 Task: Create a rule from the Agile list, Priority changed -> Complete task in the project BoostPro if Priority Cleared then Complete Task
Action: Mouse moved to (1056, 175)
Screenshot: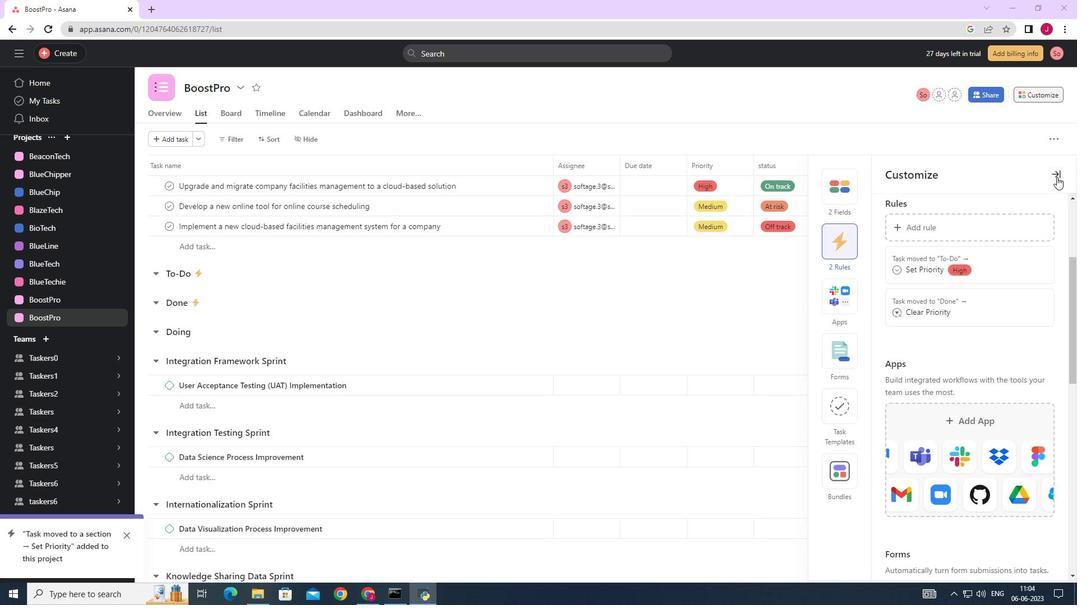 
Action: Mouse pressed left at (1056, 175)
Screenshot: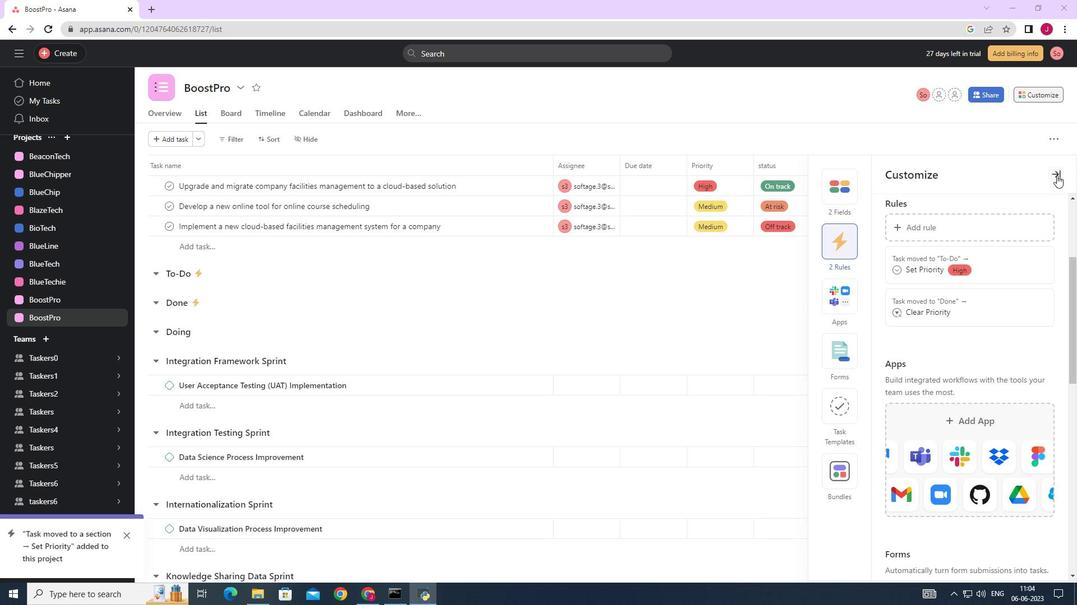 
Action: Mouse moved to (1039, 90)
Screenshot: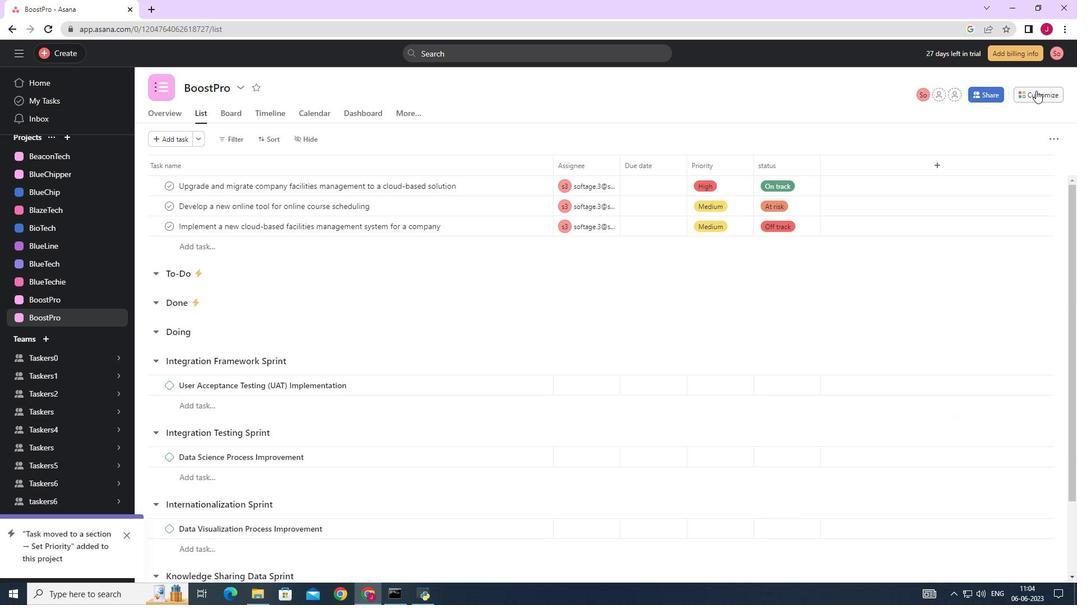 
Action: Mouse pressed left at (1039, 90)
Screenshot: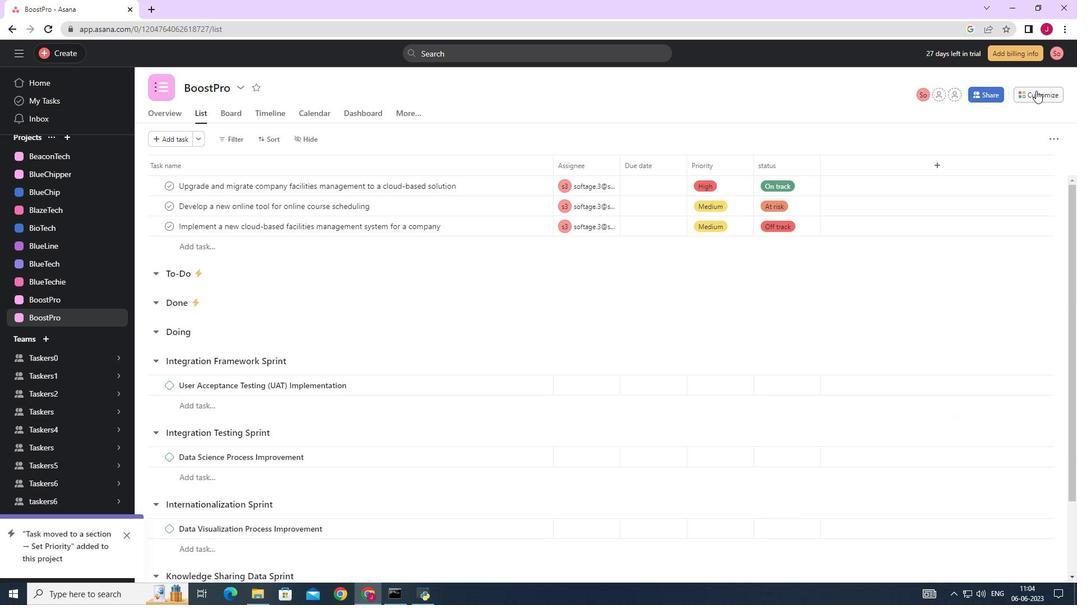 
Action: Mouse moved to (843, 242)
Screenshot: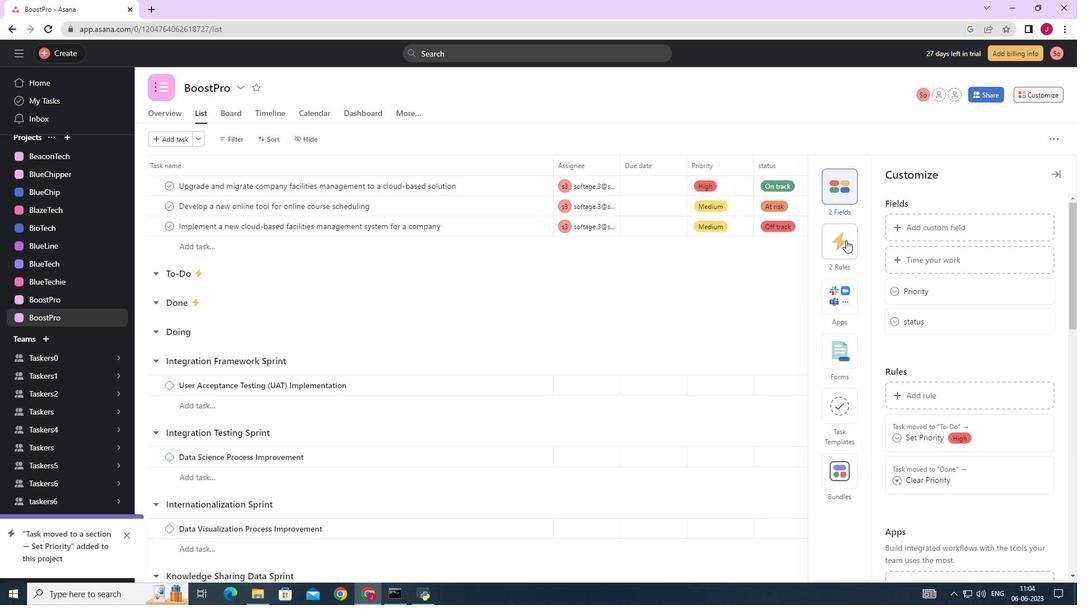 
Action: Mouse pressed left at (843, 242)
Screenshot: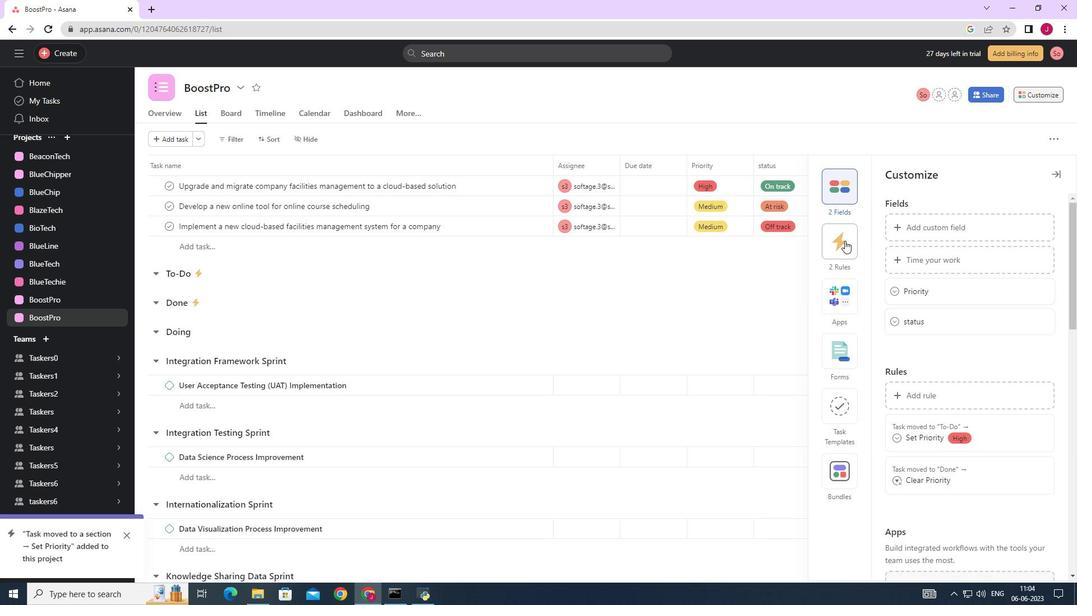 
Action: Mouse moved to (930, 227)
Screenshot: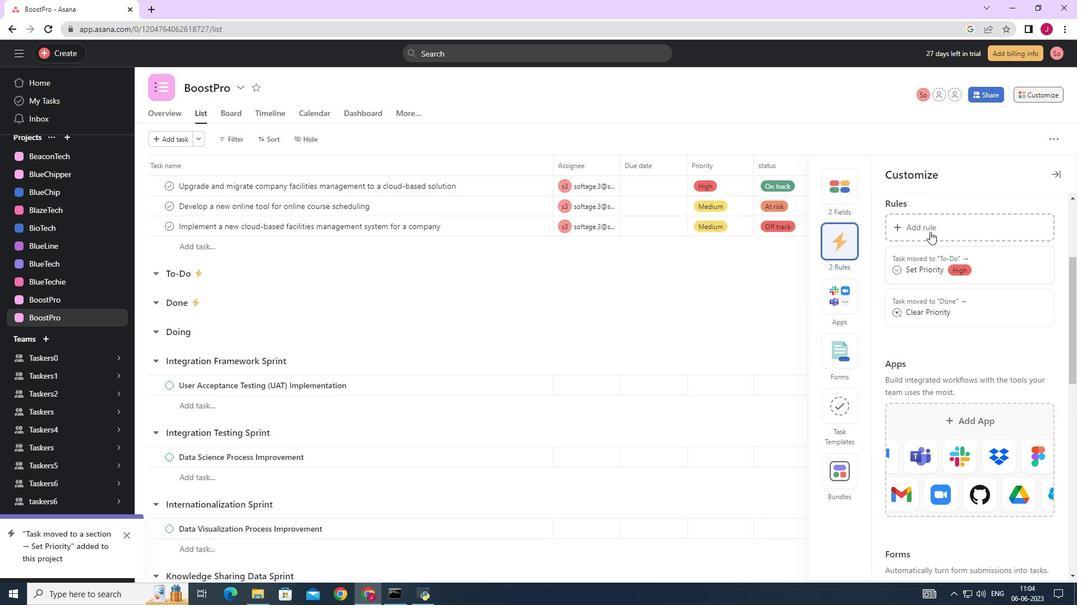 
Action: Mouse pressed left at (930, 227)
Screenshot: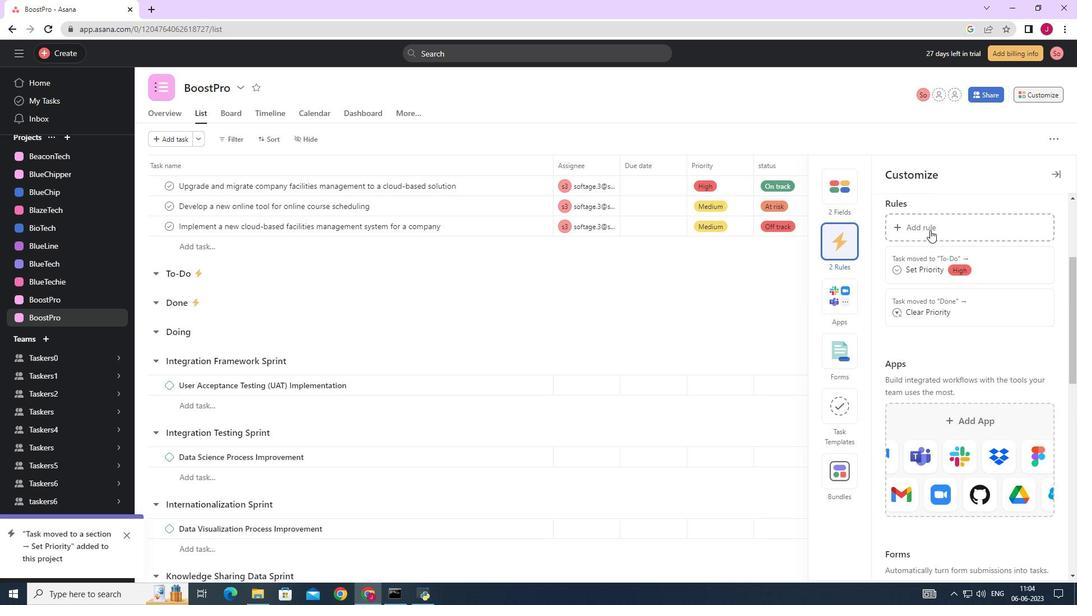 
Action: Mouse moved to (225, 168)
Screenshot: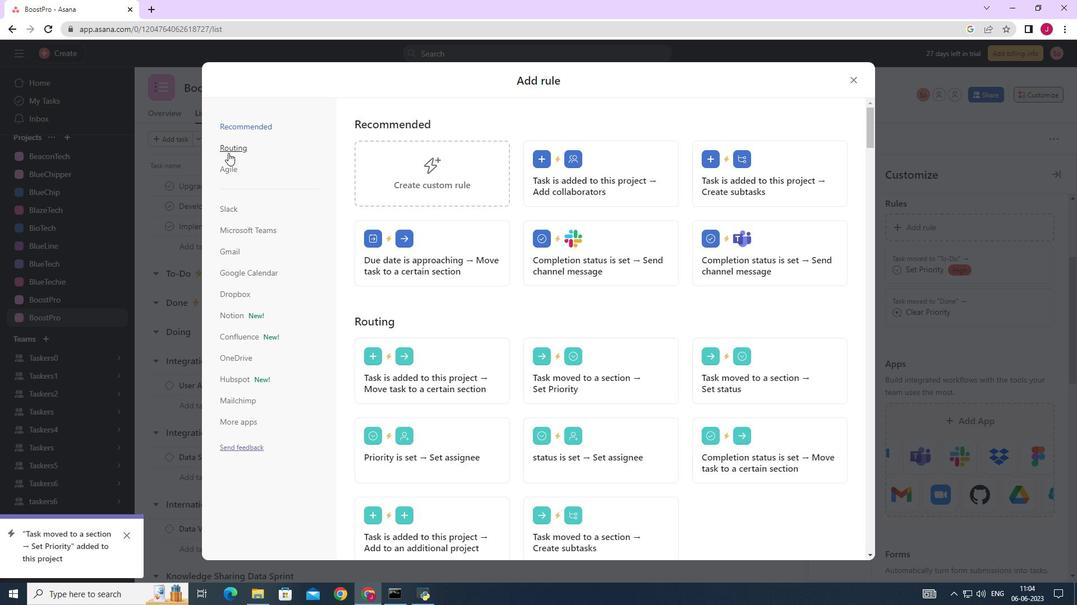 
Action: Mouse pressed left at (225, 168)
Screenshot: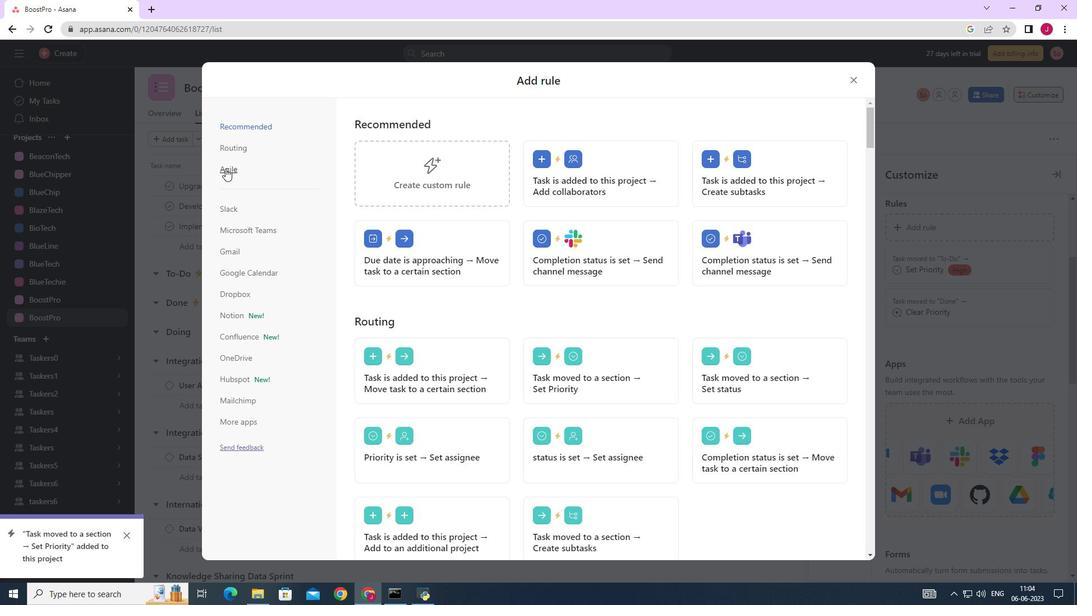 
Action: Mouse moved to (428, 173)
Screenshot: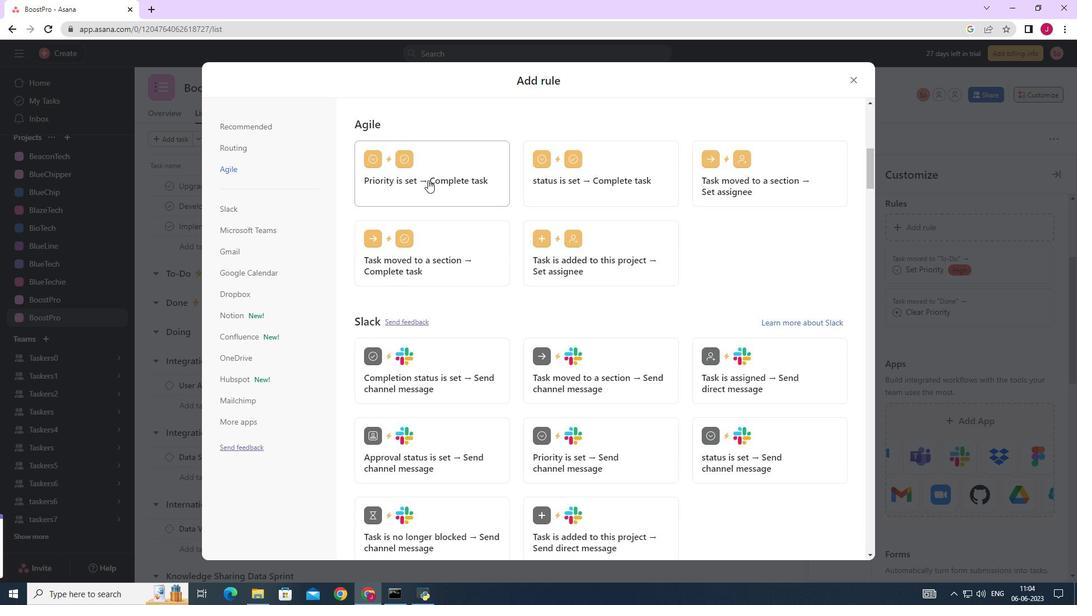 
Action: Mouse pressed left at (428, 173)
Screenshot: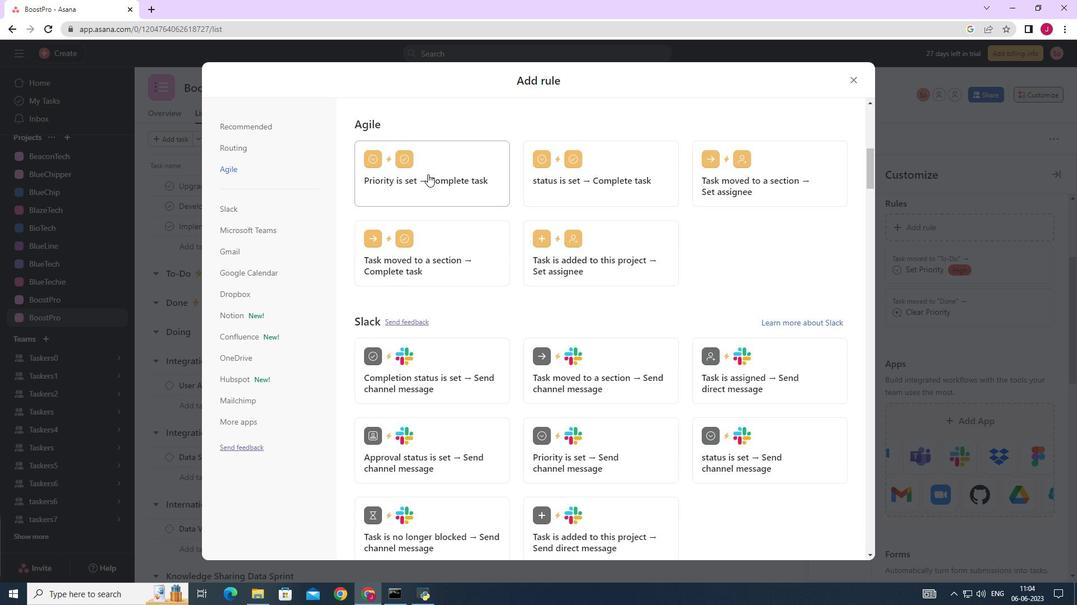 
Action: Mouse moved to (408, 373)
Screenshot: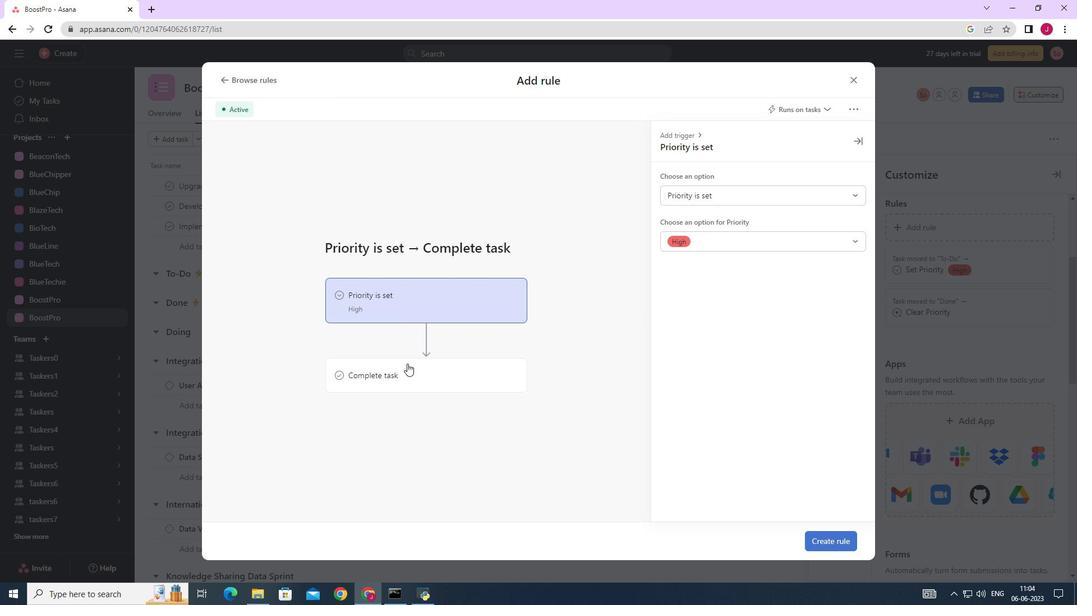 
Action: Mouse pressed left at (408, 373)
Screenshot: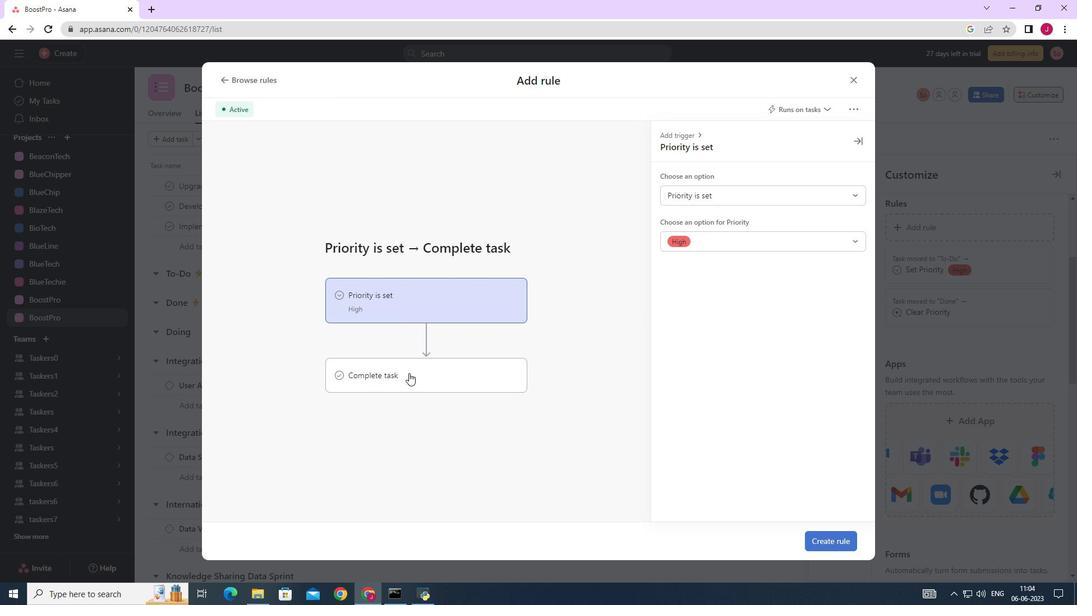 
Action: Mouse moved to (429, 304)
Screenshot: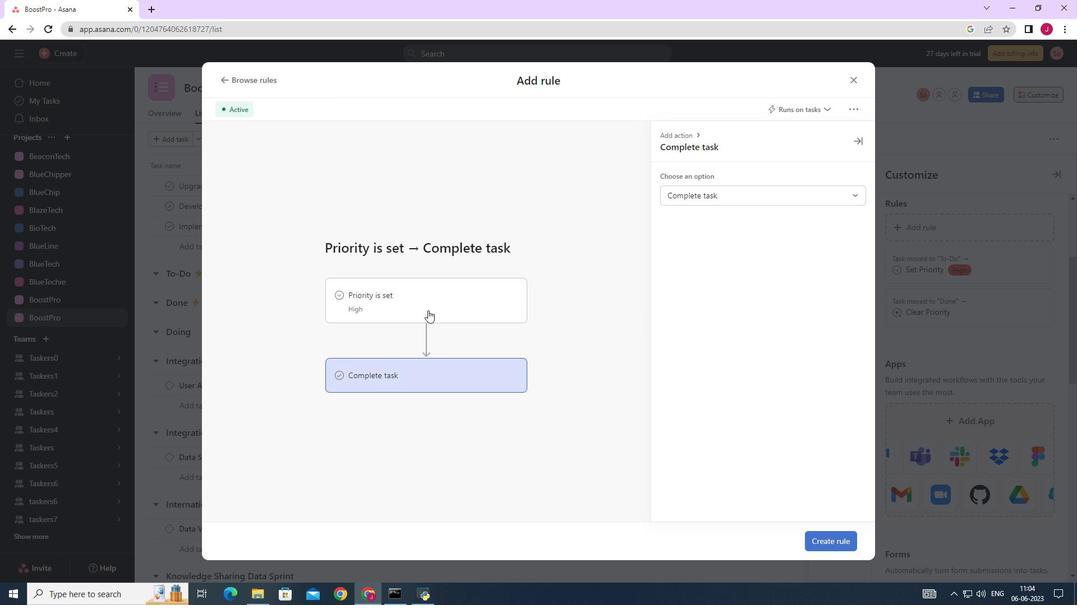
Action: Mouse pressed left at (429, 304)
Screenshot: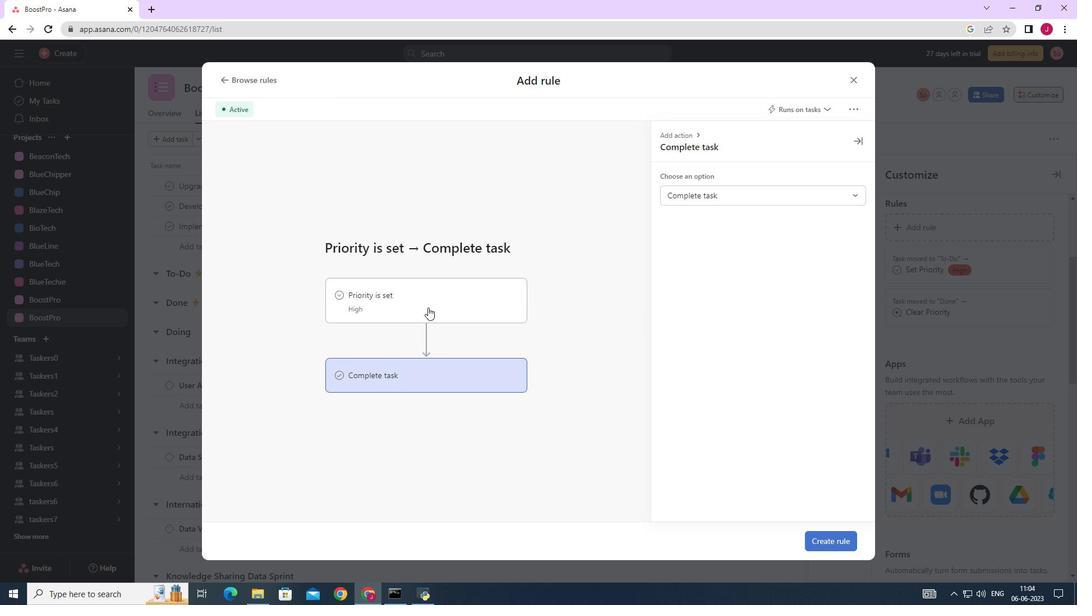 
Action: Mouse moved to (696, 198)
Screenshot: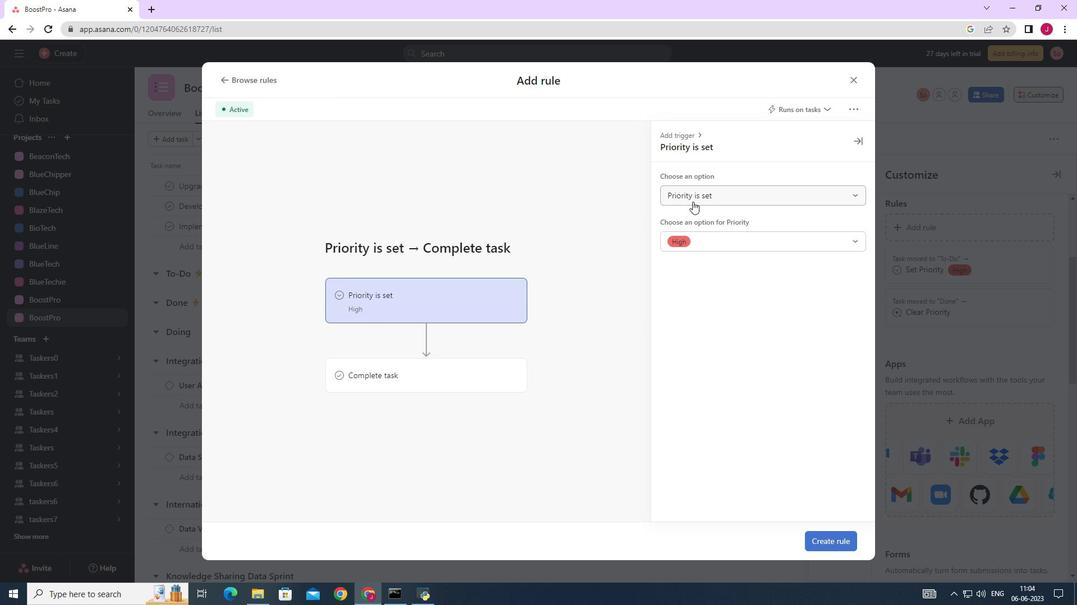 
Action: Mouse pressed left at (696, 198)
Screenshot: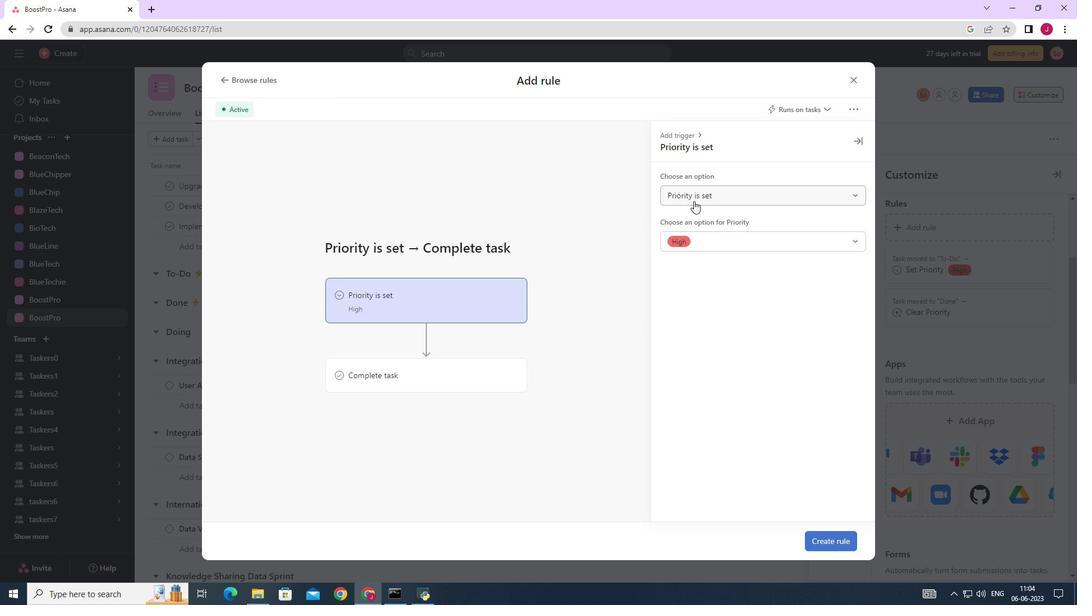 
Action: Mouse moved to (694, 240)
Screenshot: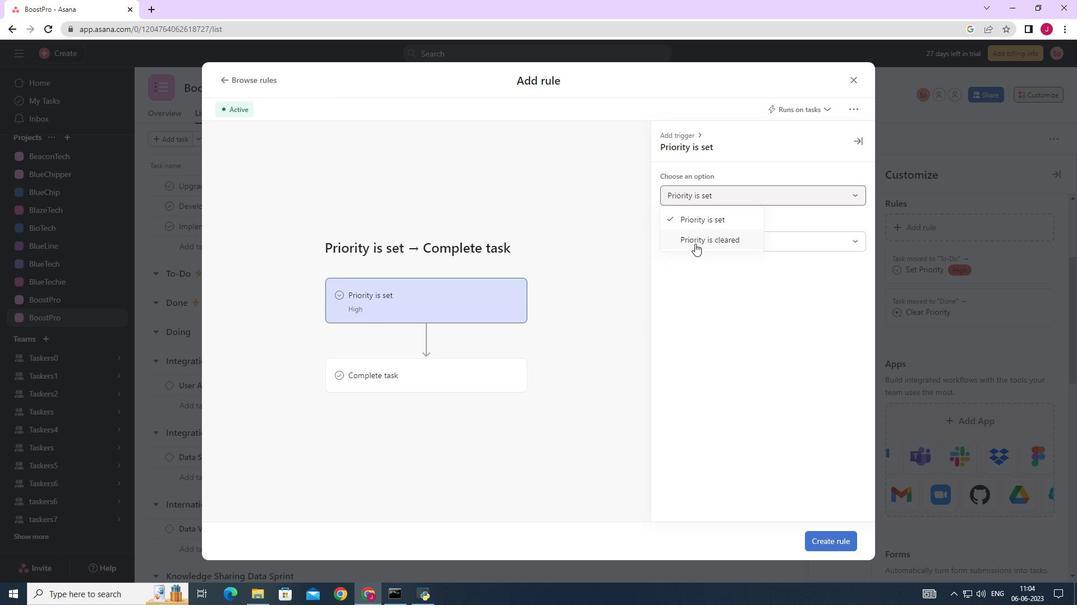
Action: Mouse pressed left at (694, 240)
Screenshot: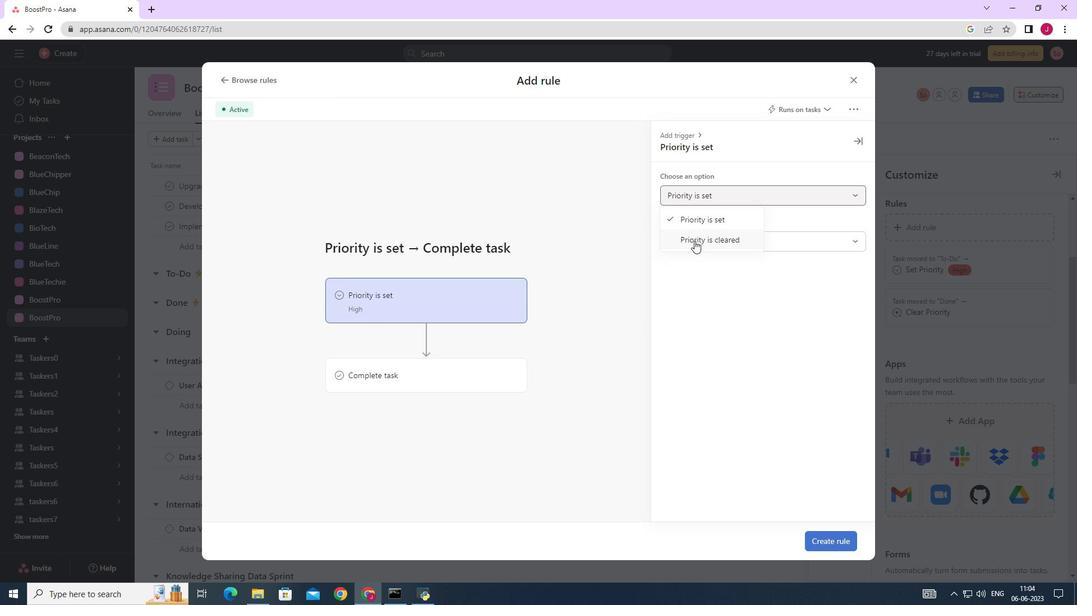 
Action: Mouse moved to (413, 384)
Screenshot: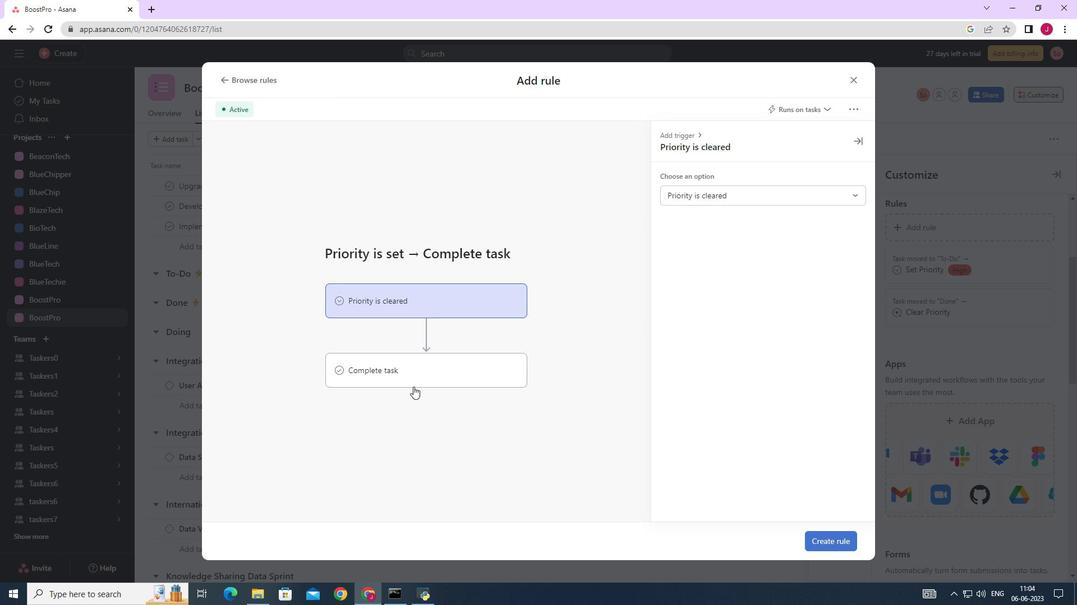 
Action: Mouse pressed left at (413, 384)
Screenshot: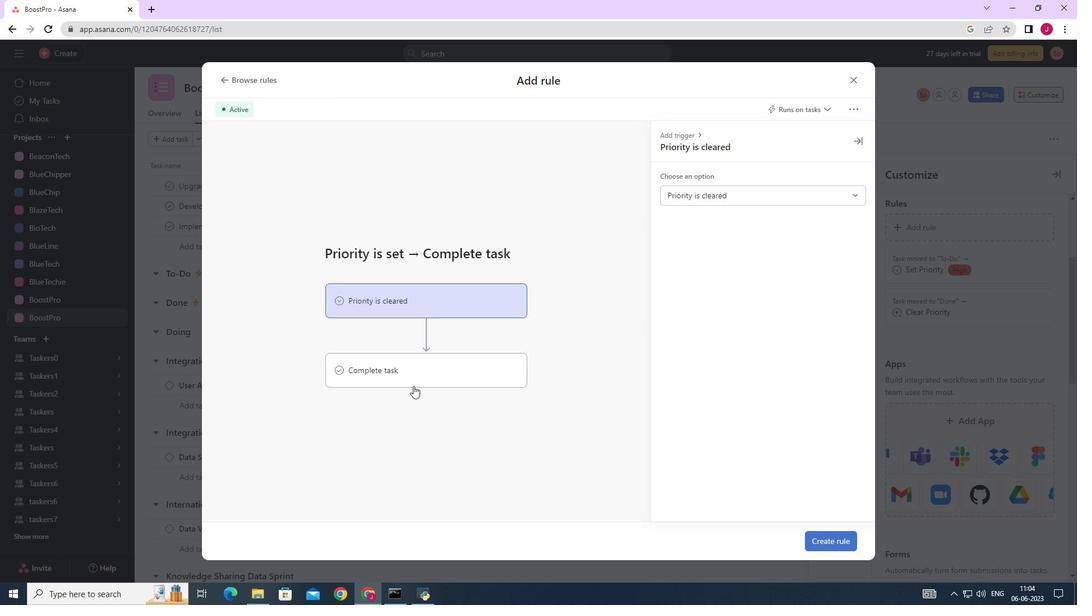 
Action: Mouse moved to (820, 537)
Screenshot: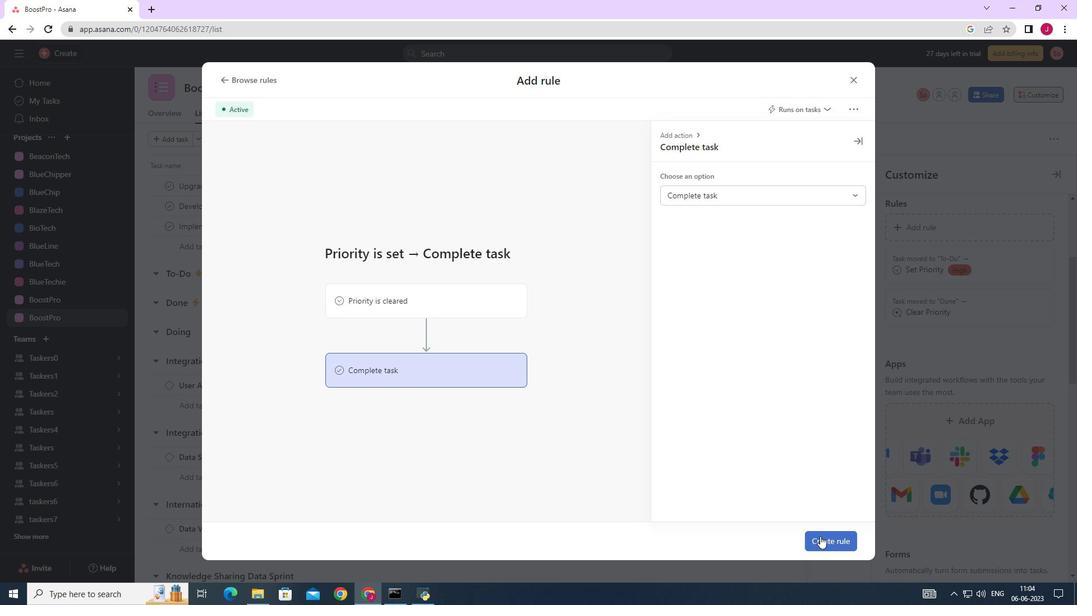 
Action: Mouse pressed left at (820, 537)
Screenshot: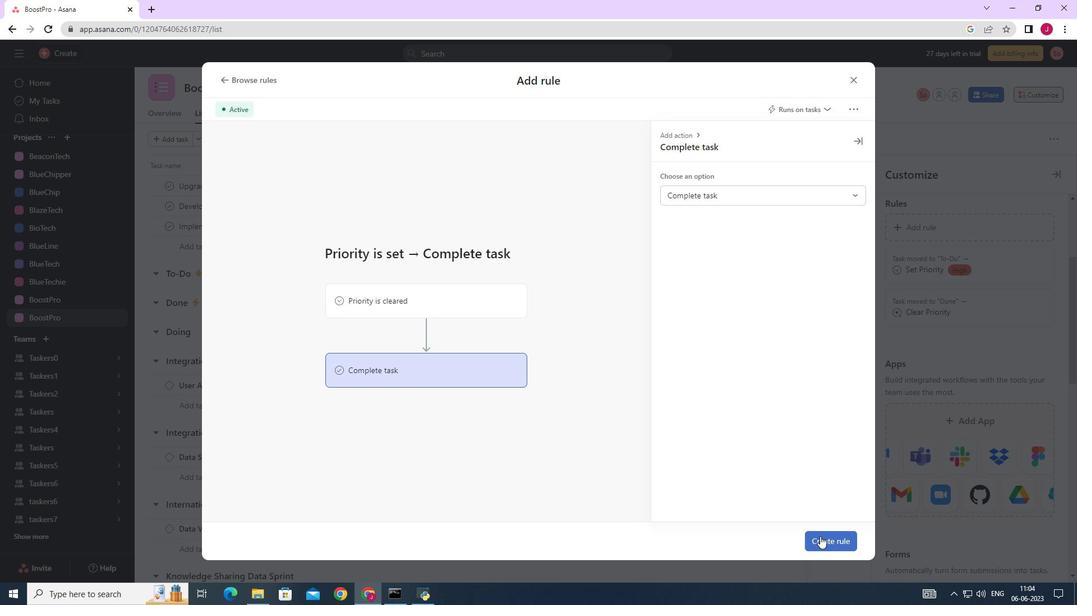 
Action: Mouse moved to (783, 281)
Screenshot: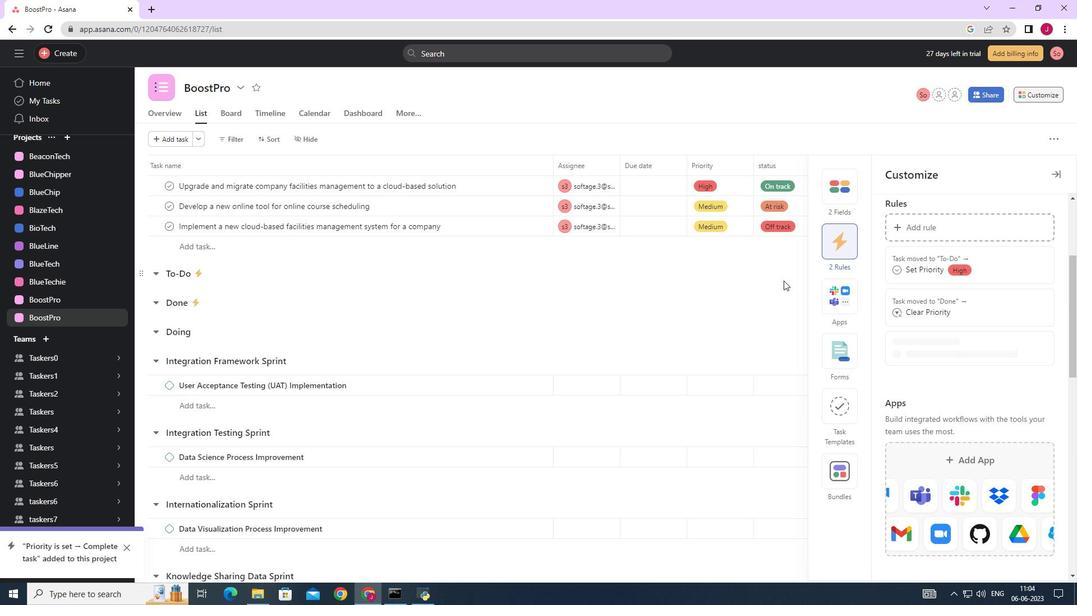 
